 Task: Select Convenience. Add to cart, from pOpshelf for 4749 Dog Hill Lane, Kensington, Kansas 66951, Cell Number 785-697-6934, following item : BelVita Breakfast Golden Oat Biscuits  - 5
Action: Mouse moved to (295, 119)
Screenshot: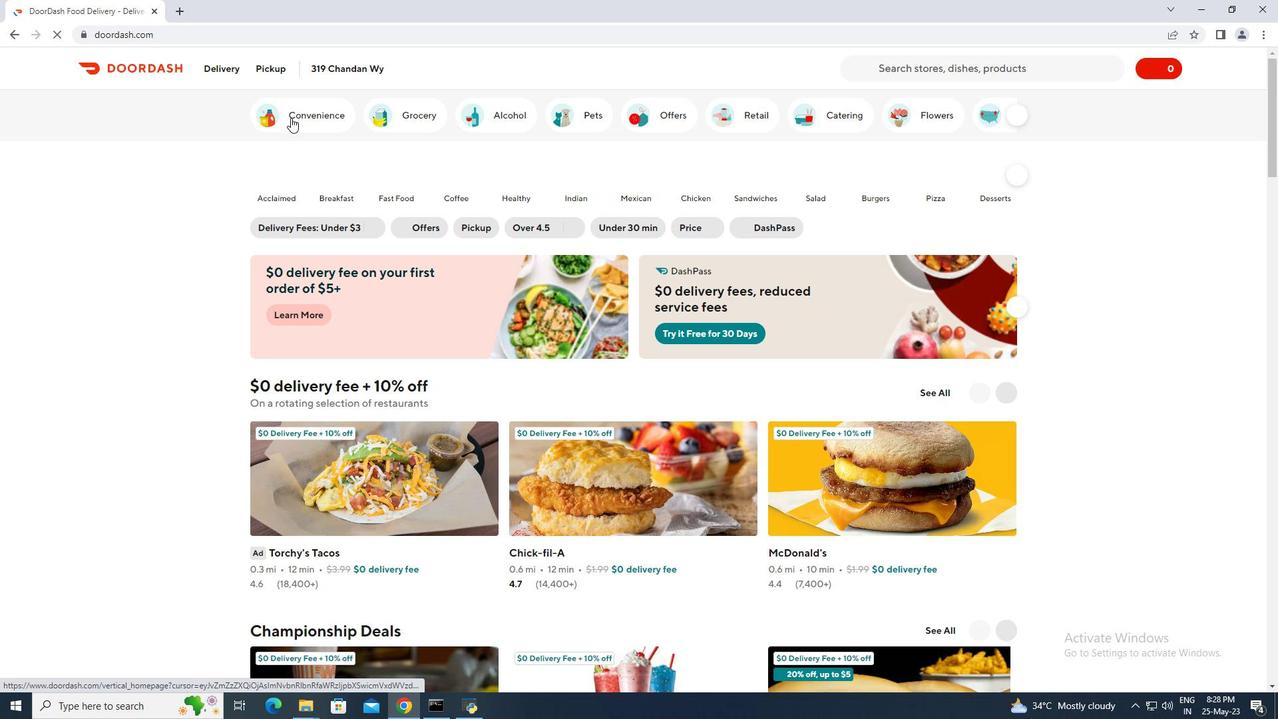 
Action: Mouse pressed left at (295, 119)
Screenshot: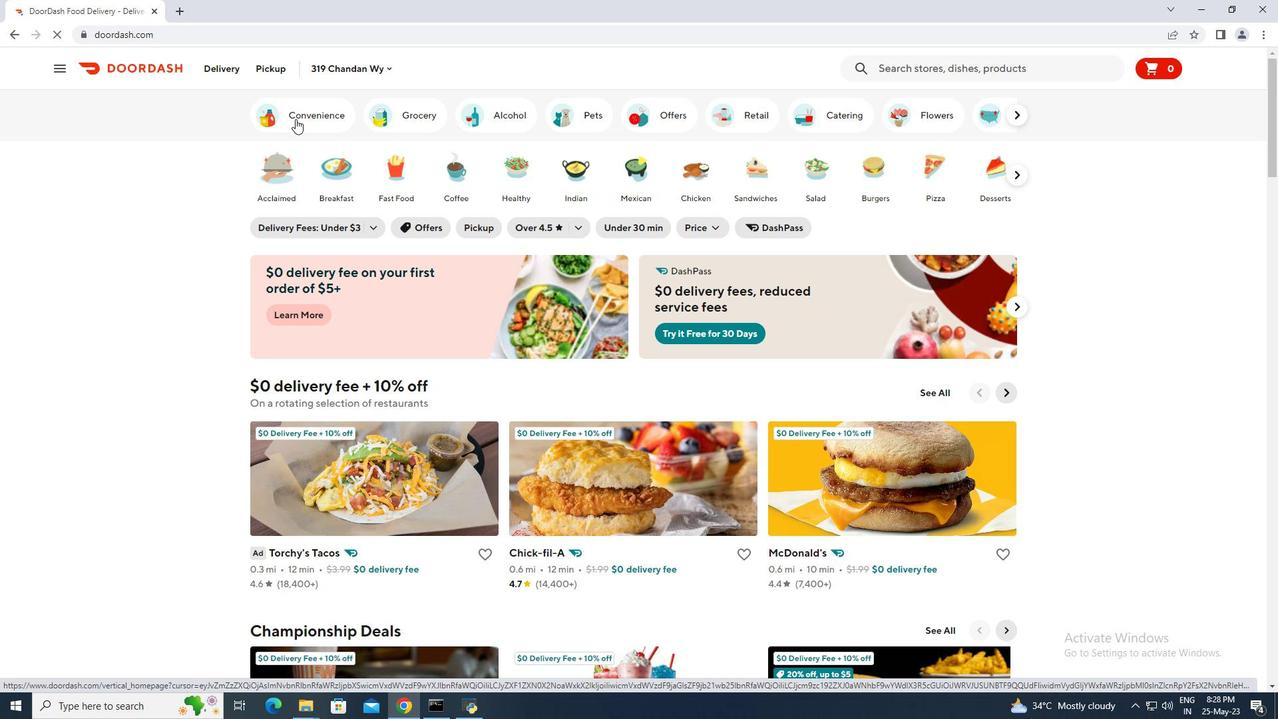 
Action: Mouse moved to (803, 482)
Screenshot: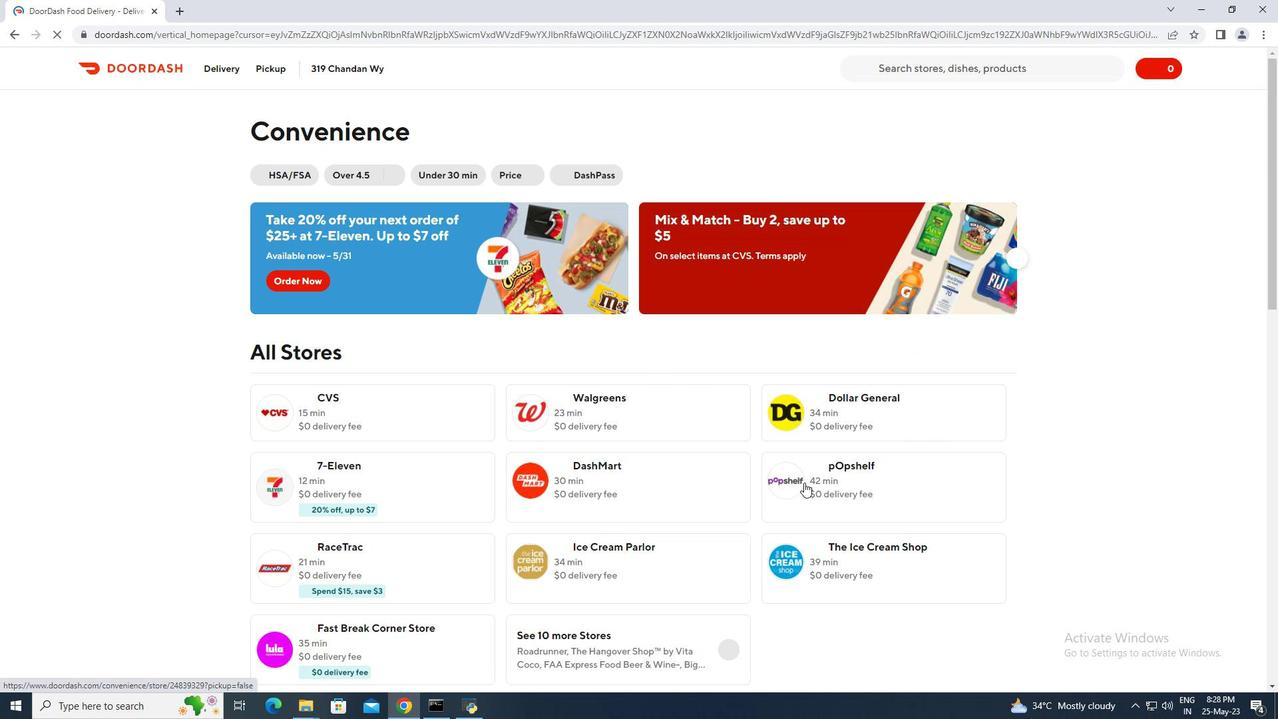 
Action: Mouse pressed left at (803, 482)
Screenshot: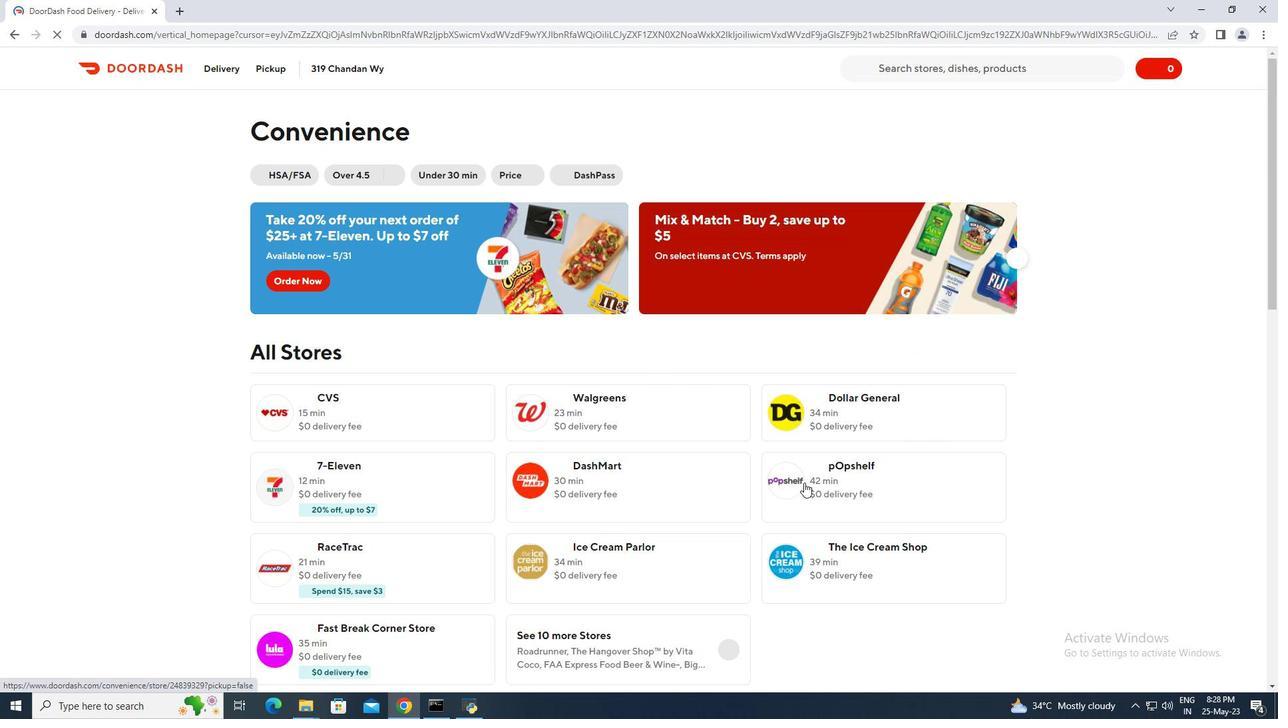 
Action: Mouse pressed left at (803, 482)
Screenshot: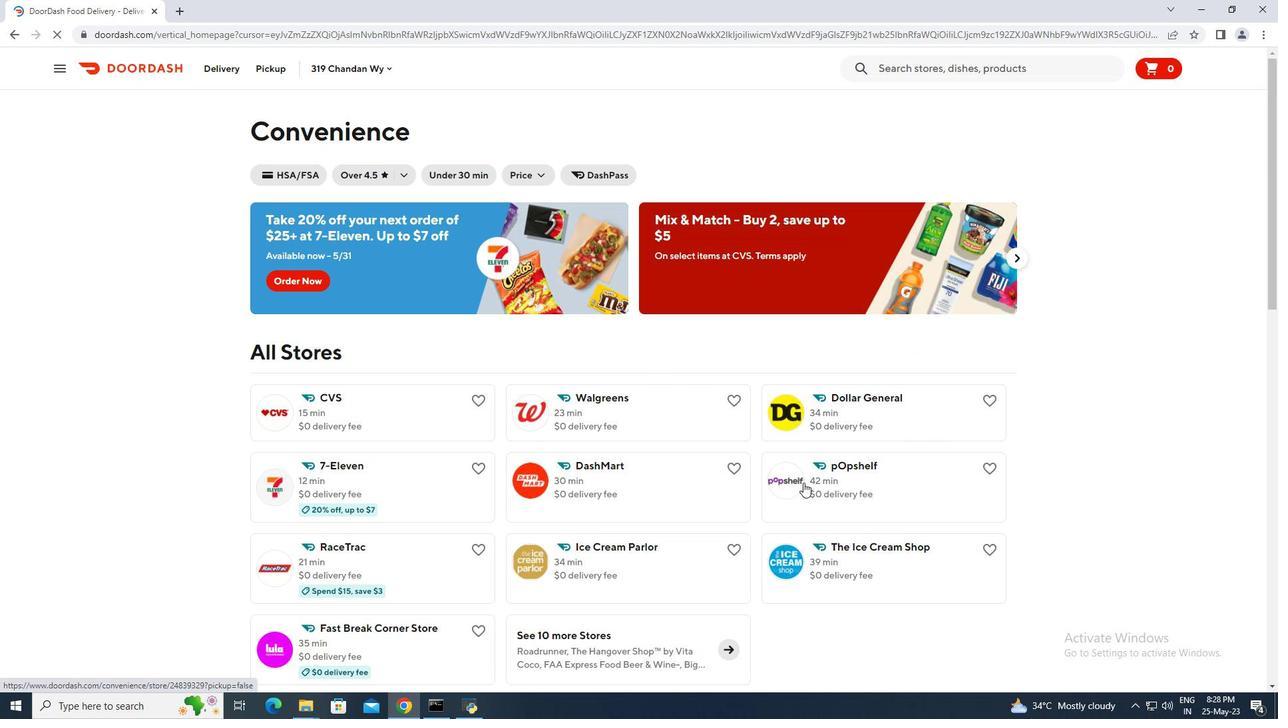 
Action: Mouse moved to (260, 74)
Screenshot: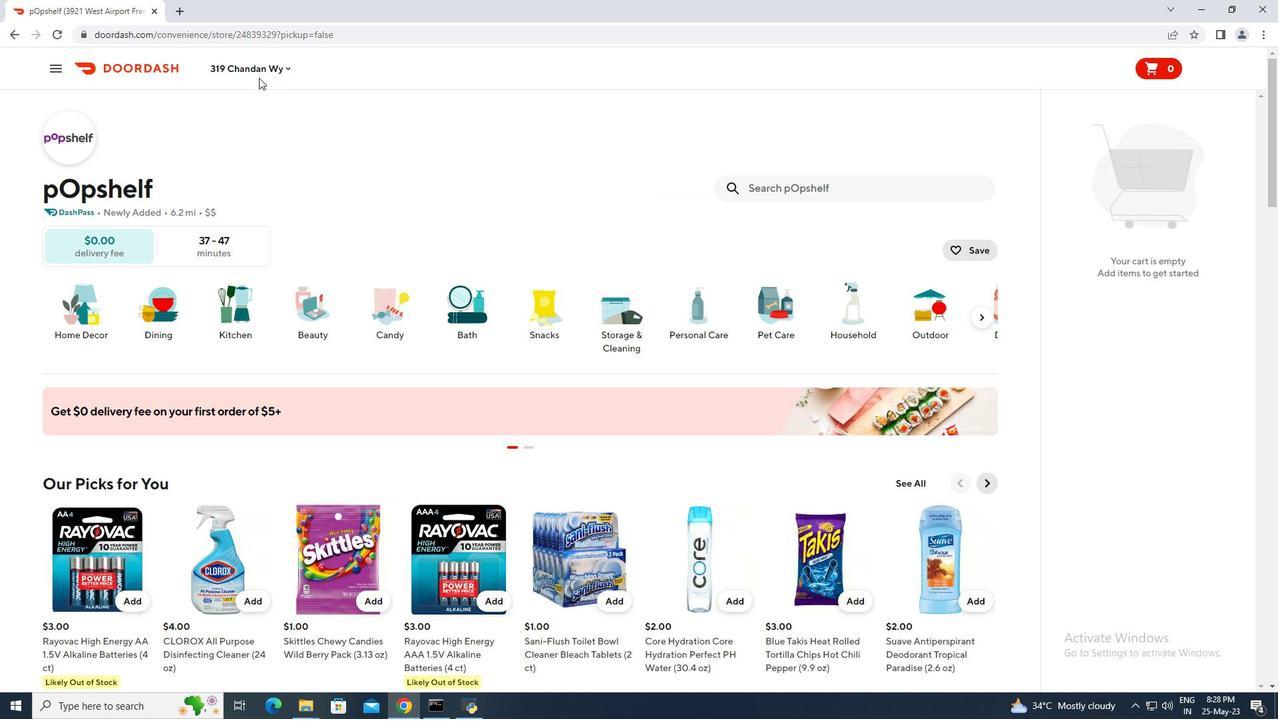 
Action: Mouse pressed left at (260, 74)
Screenshot: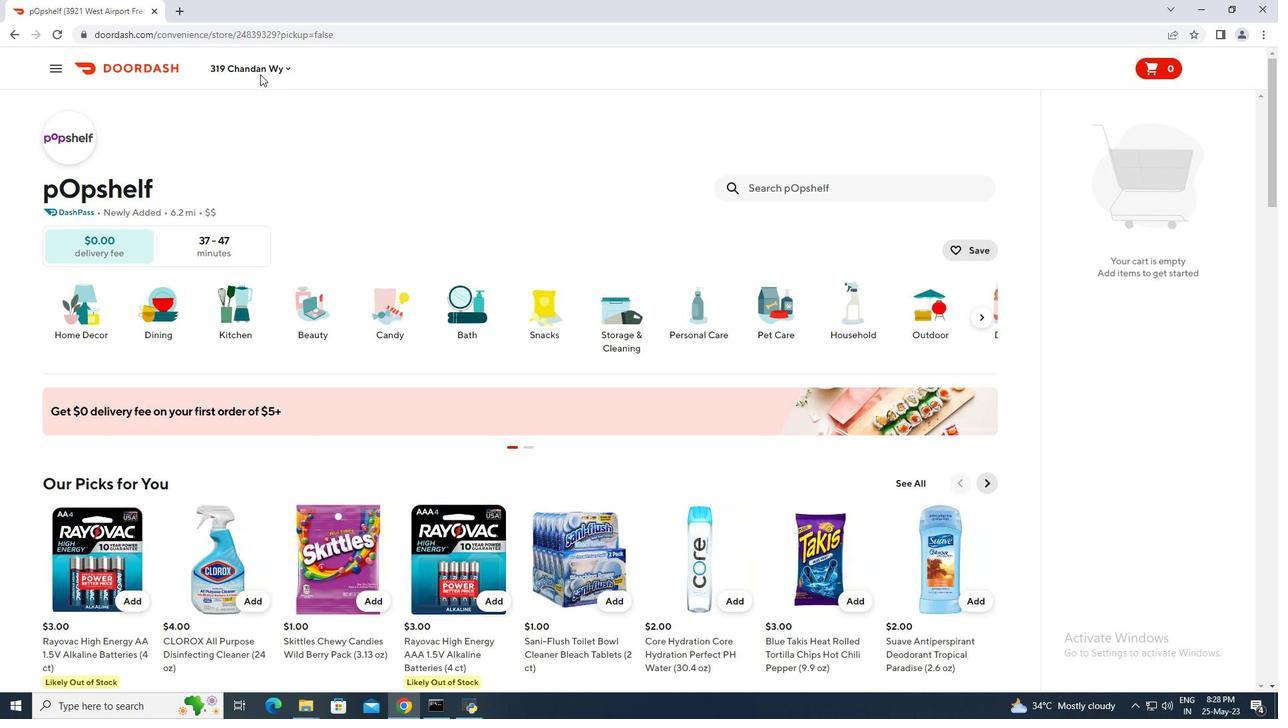 
Action: Mouse moved to (267, 66)
Screenshot: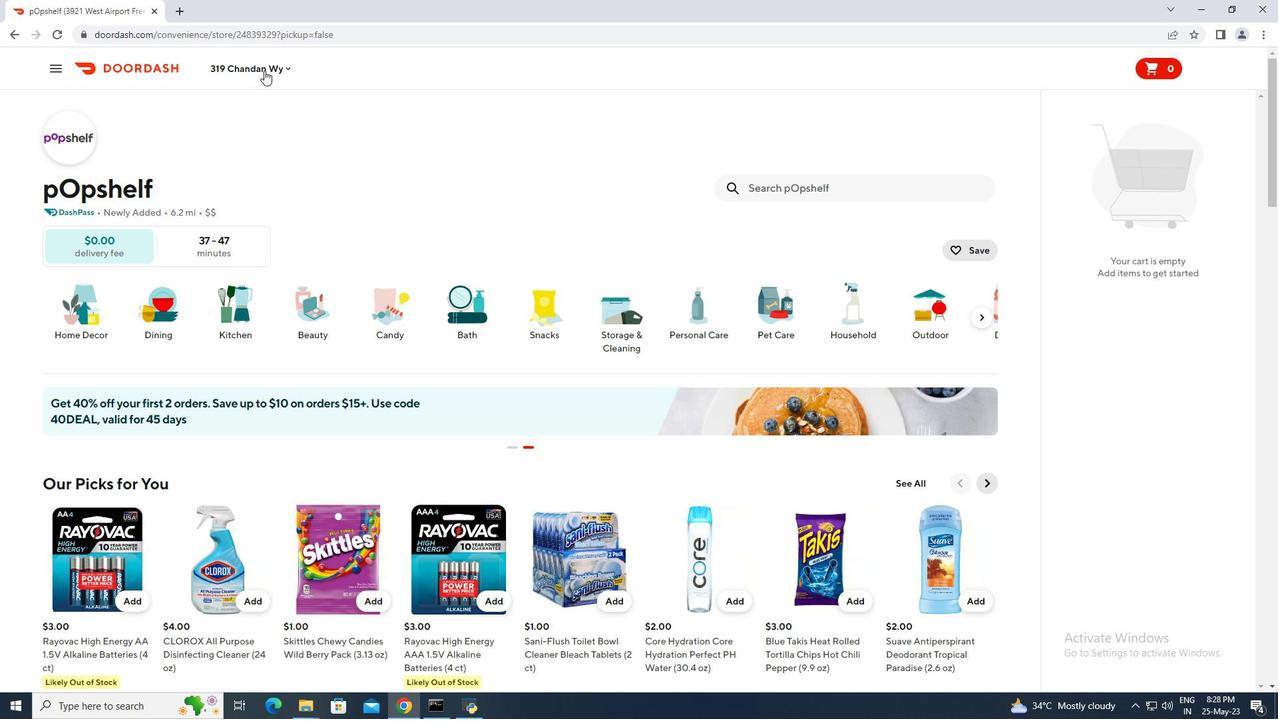 
Action: Mouse pressed left at (267, 66)
Screenshot: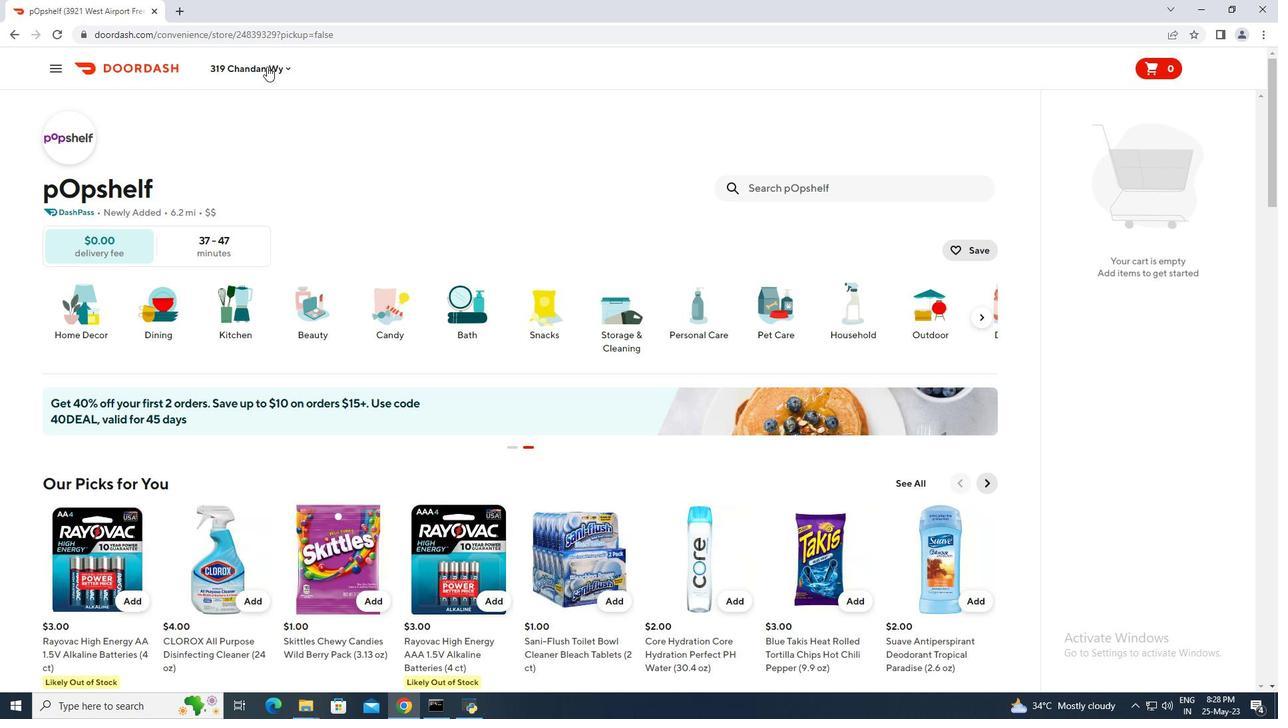 
Action: Mouse moved to (275, 117)
Screenshot: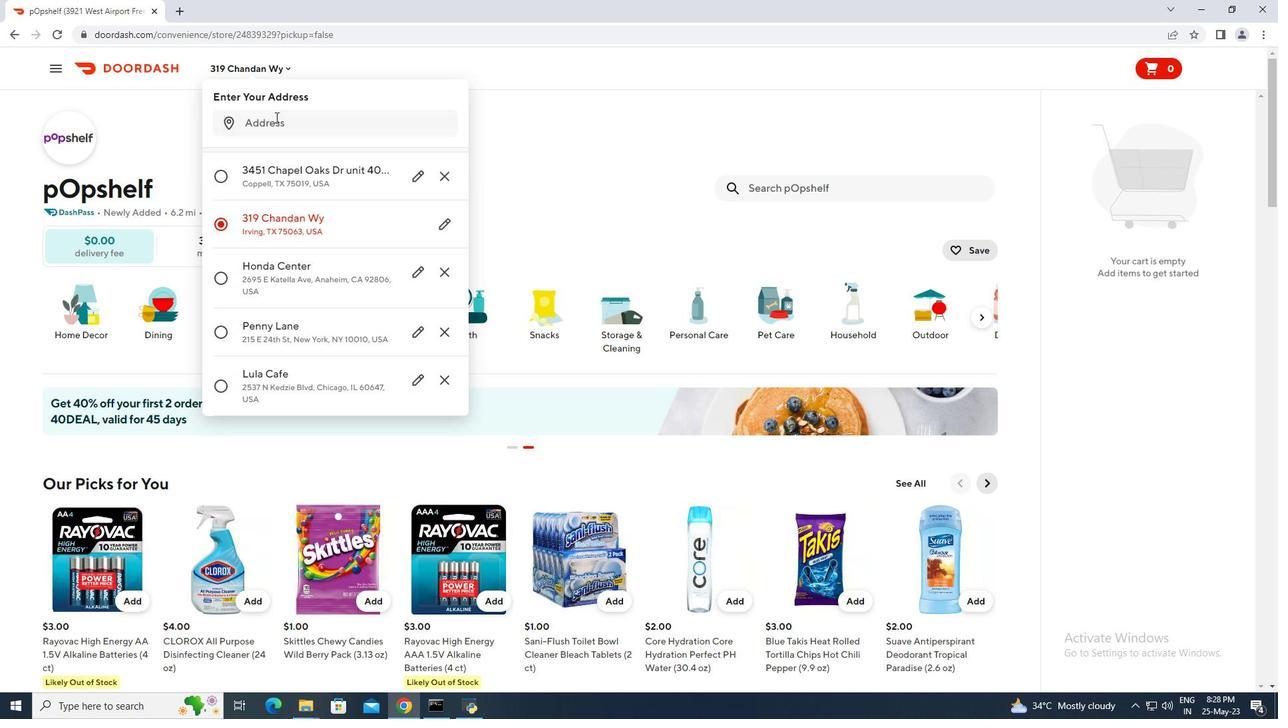 
Action: Mouse pressed left at (275, 117)
Screenshot: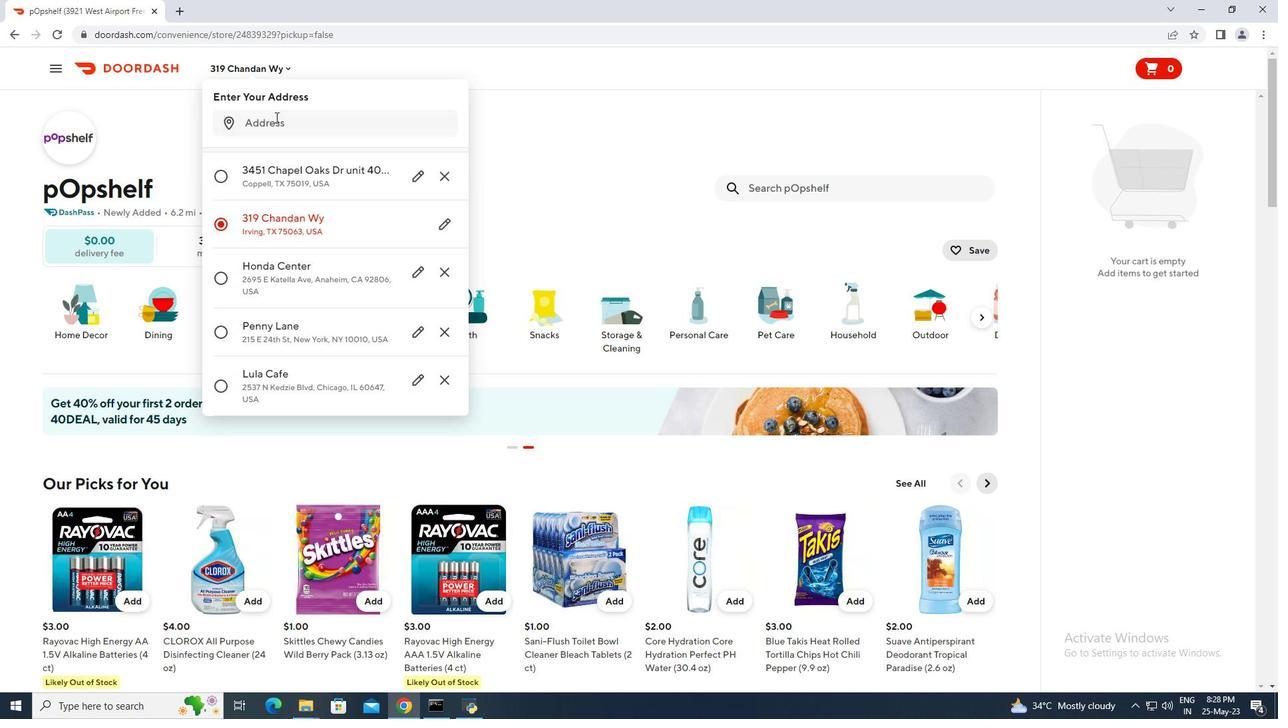 
Action: Mouse moved to (275, 117)
Screenshot: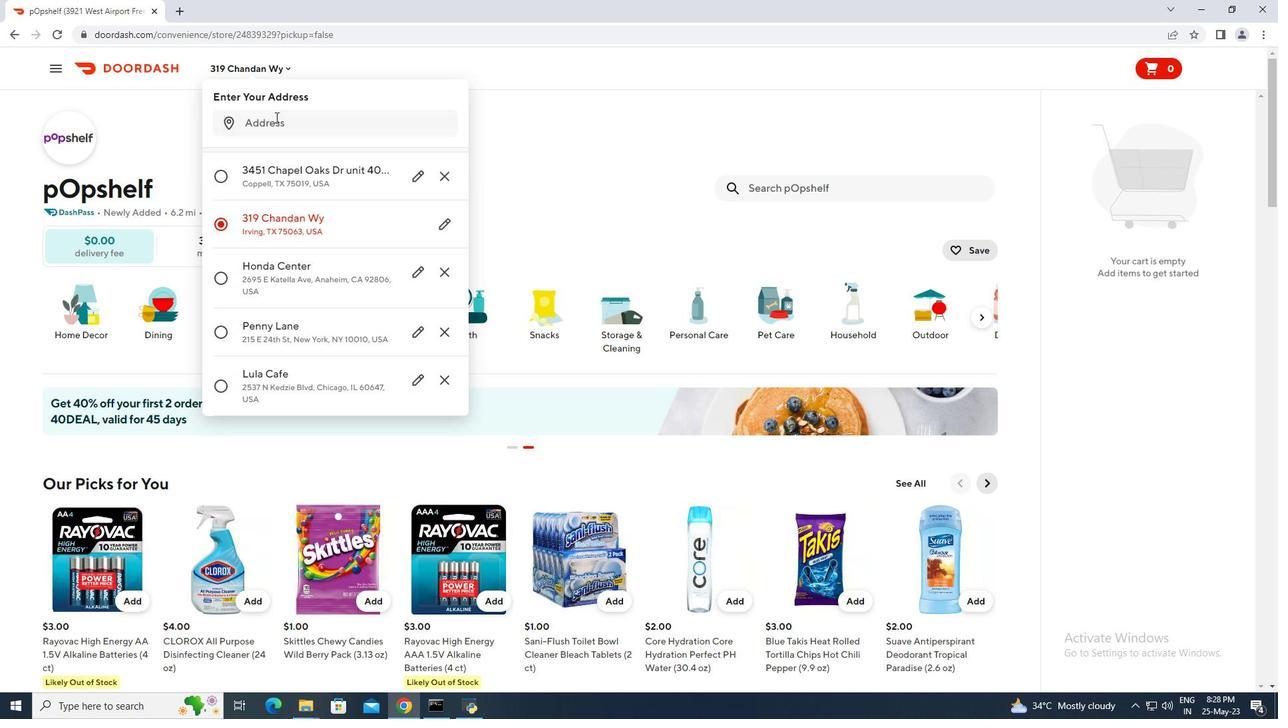 
Action: Key pressed 4749<Key.space>dog<Key.space>hill<Key.space>lane,<Key.space>kinsington,<Key.space>kansas<Key.space>66951<Key.enter>
Screenshot: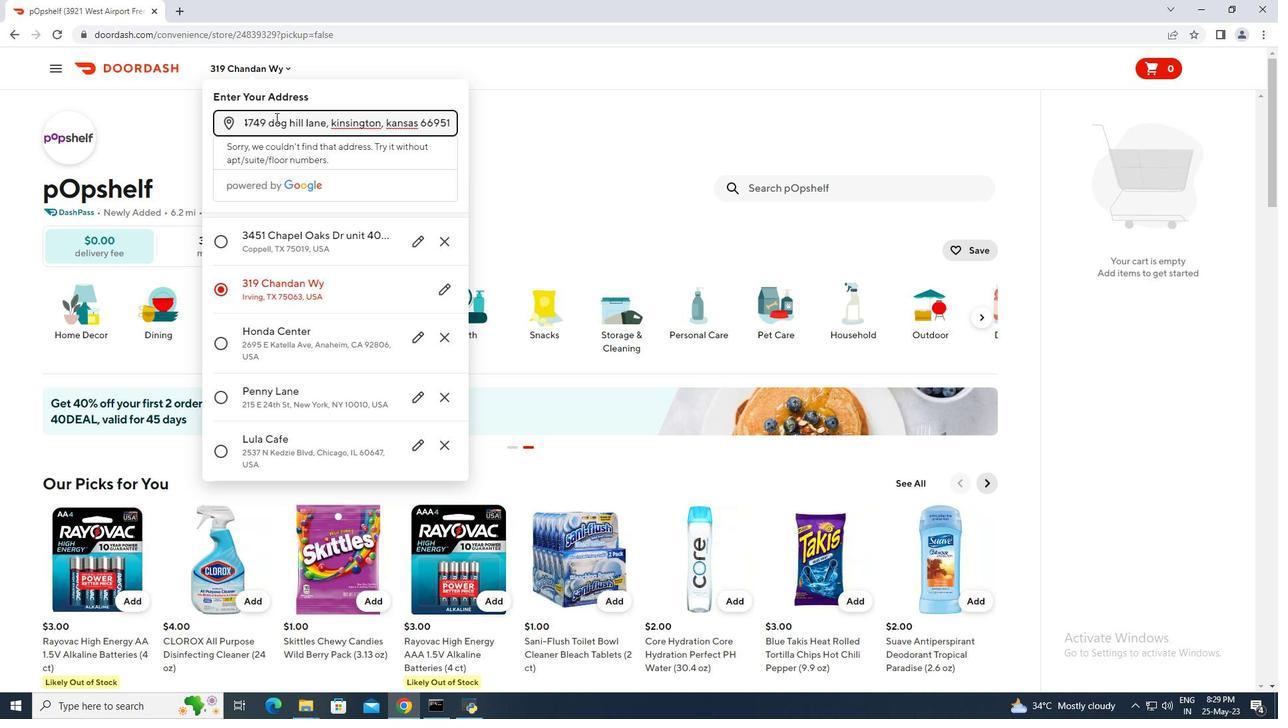 
Action: Mouse moved to (412, 534)
Screenshot: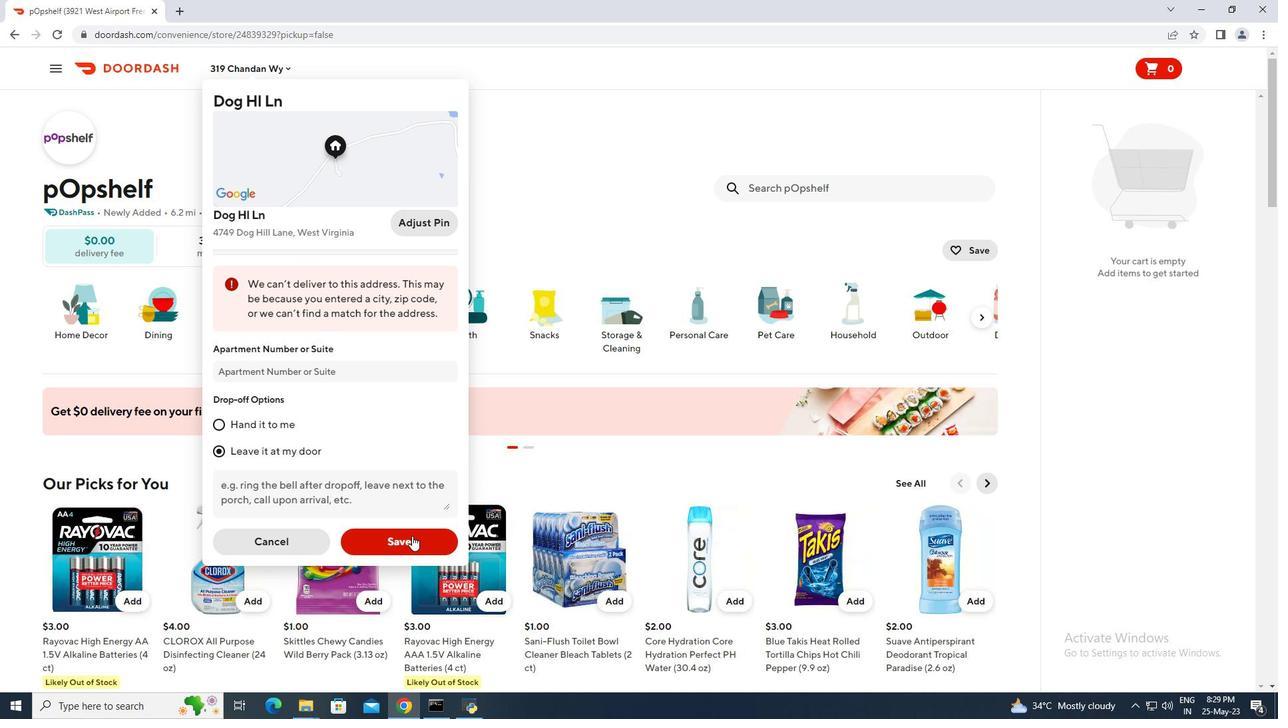 
Action: Mouse pressed left at (412, 534)
Screenshot: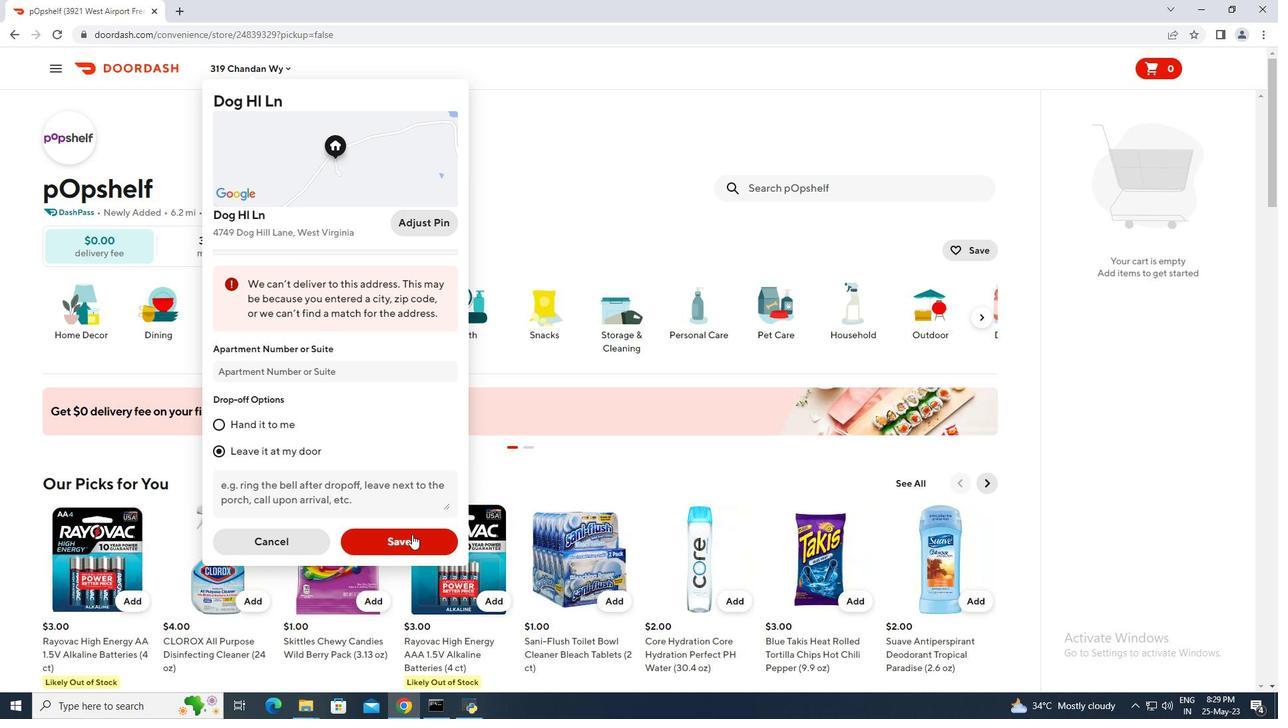
Action: Mouse moved to (799, 186)
Screenshot: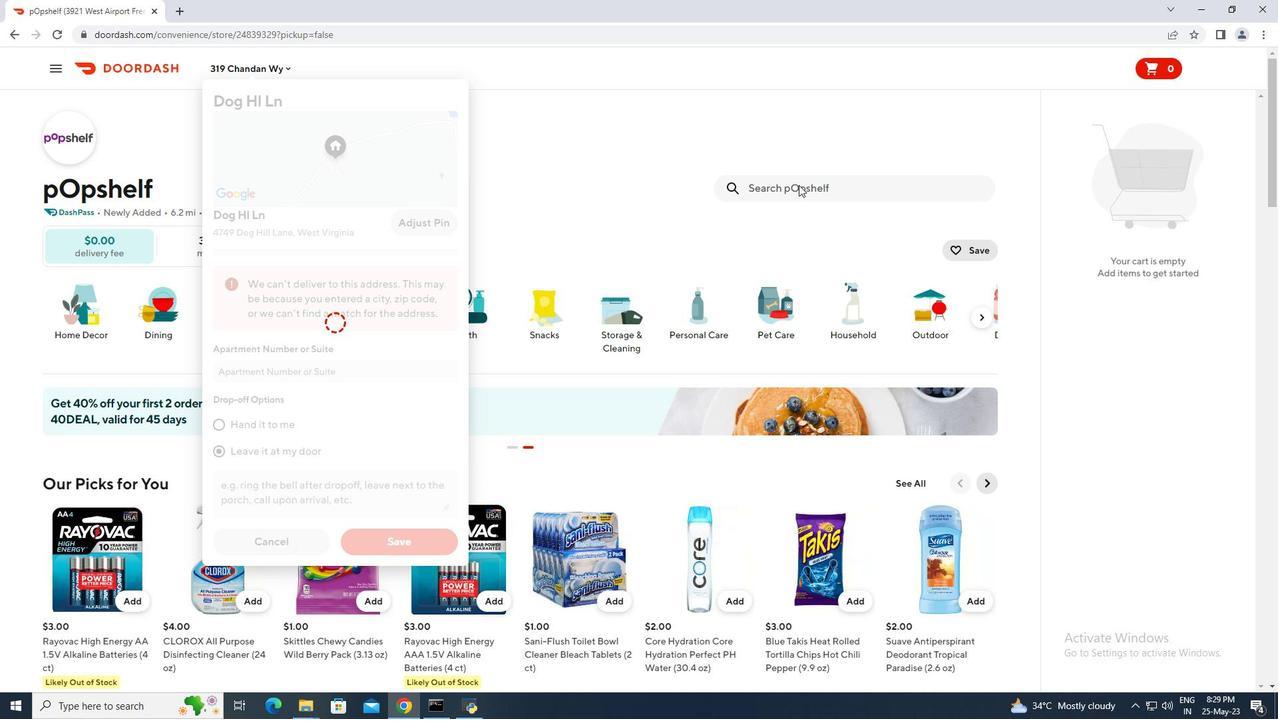 
Action: Mouse pressed left at (799, 186)
Screenshot: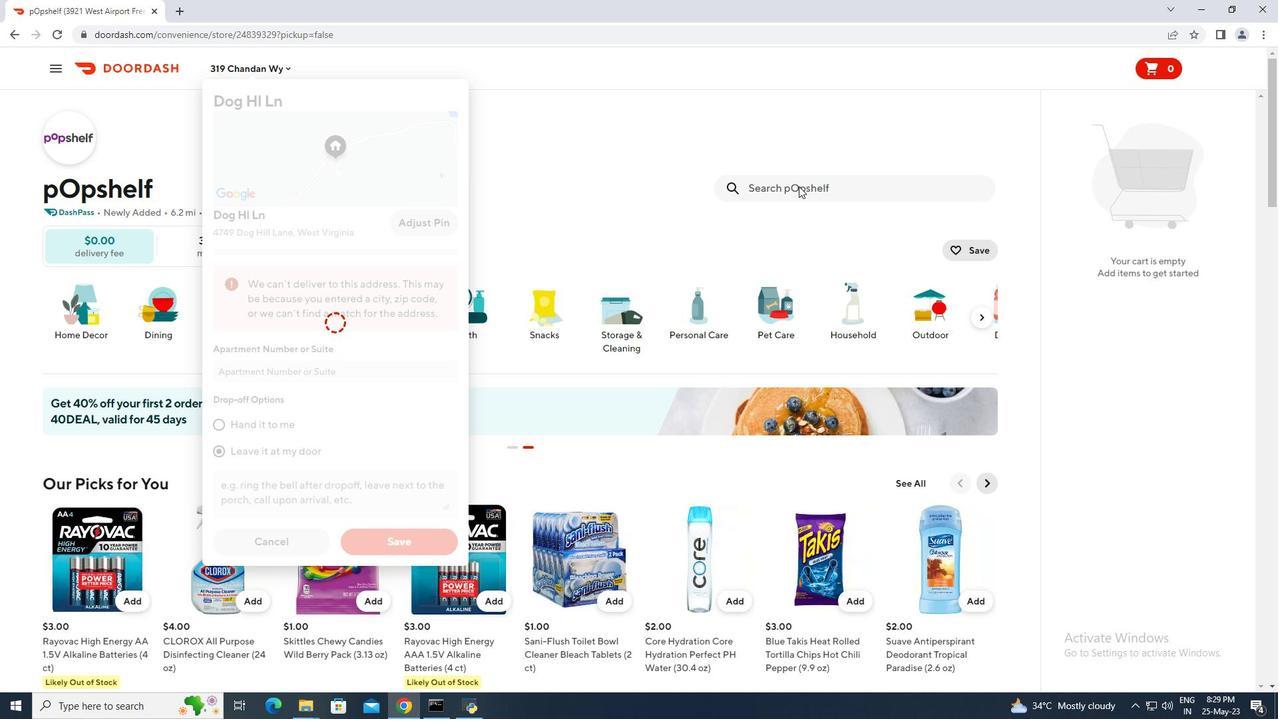 
Action: Mouse pressed left at (799, 186)
Screenshot: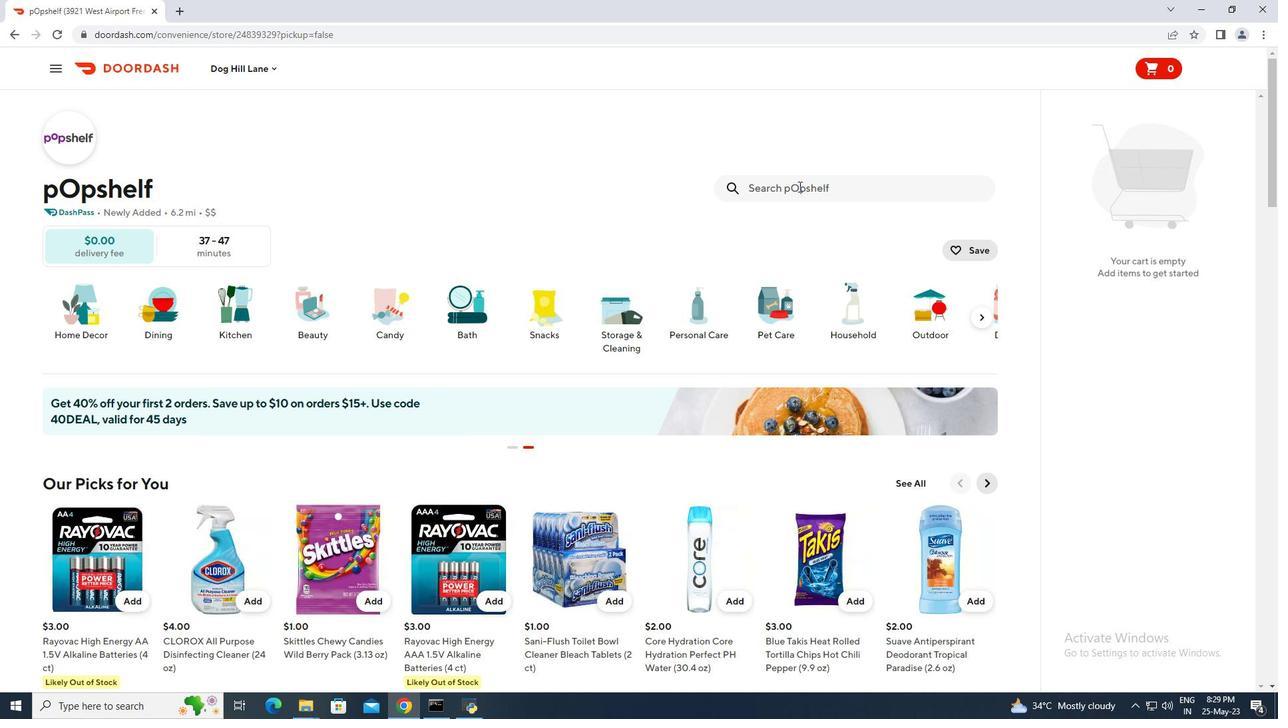 
Action: Mouse moved to (303, 0)
Screenshot: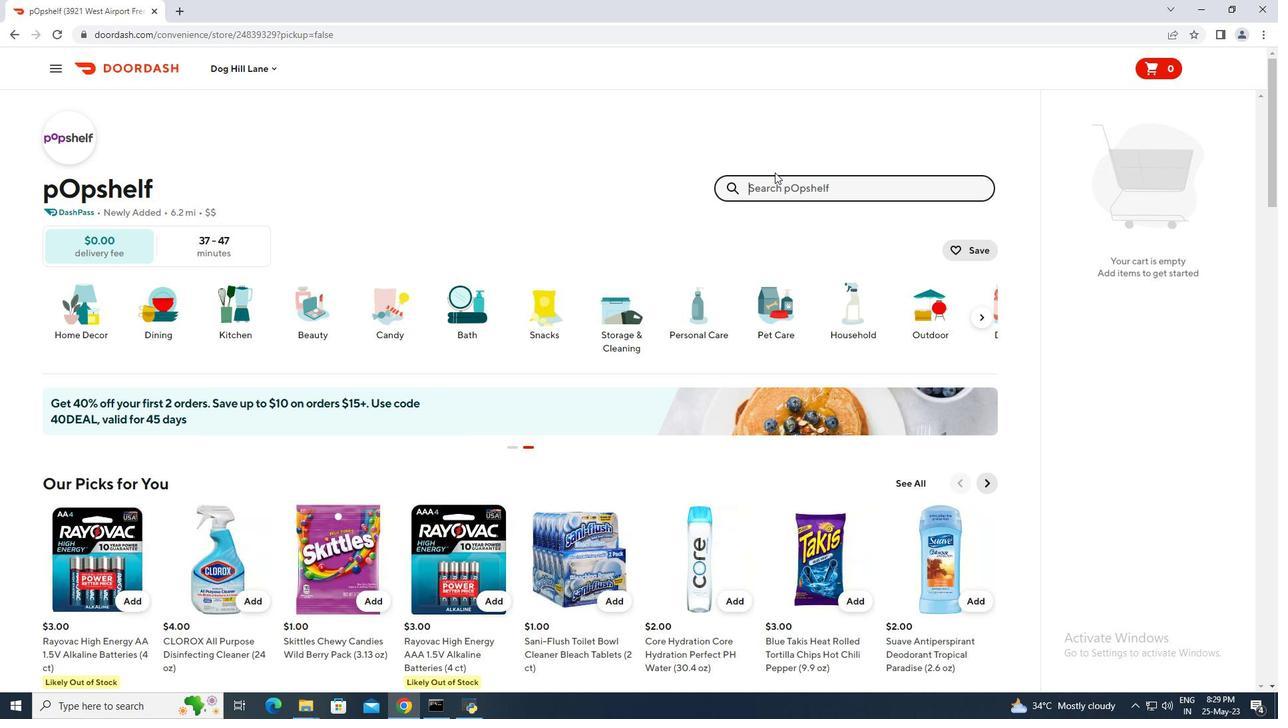 
Action: Key pressed belvita<Key.space>breakfast<Key.space>golden<Key.space>oat<Key.space>biscuits<Key.enter>
Screenshot: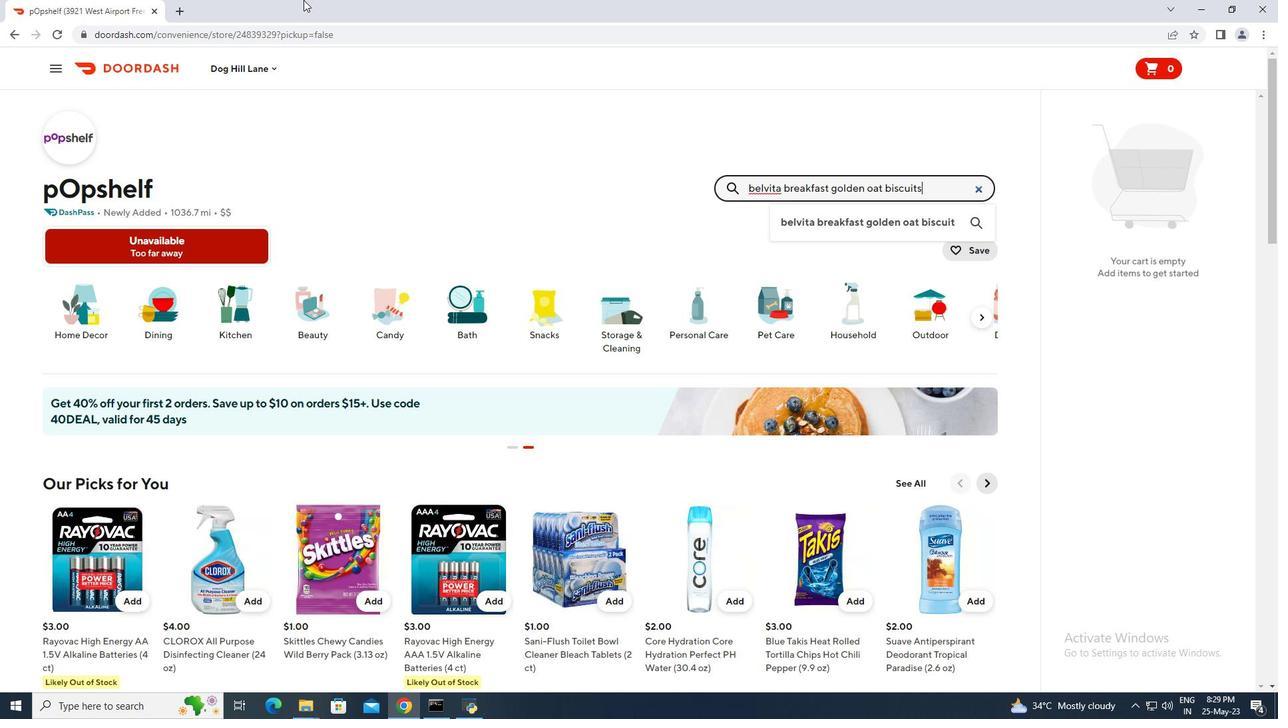
Action: Mouse moved to (119, 327)
Screenshot: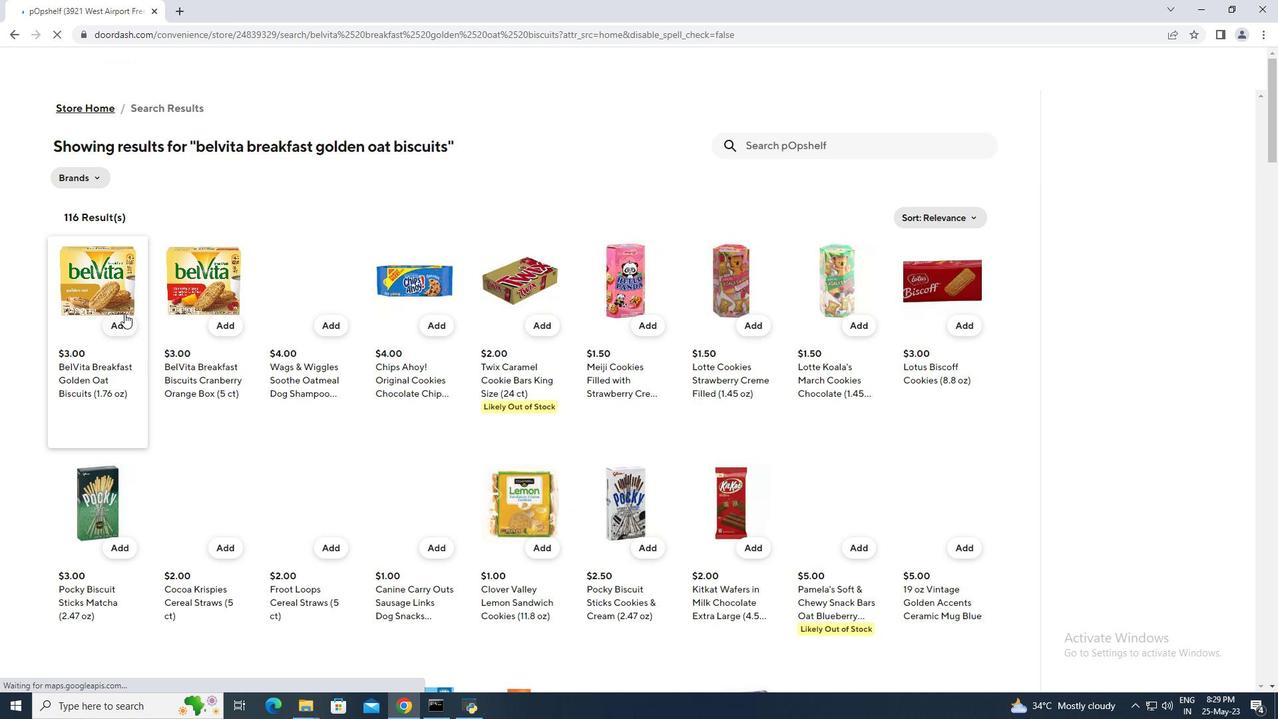 
Action: Mouse pressed left at (119, 327)
Screenshot: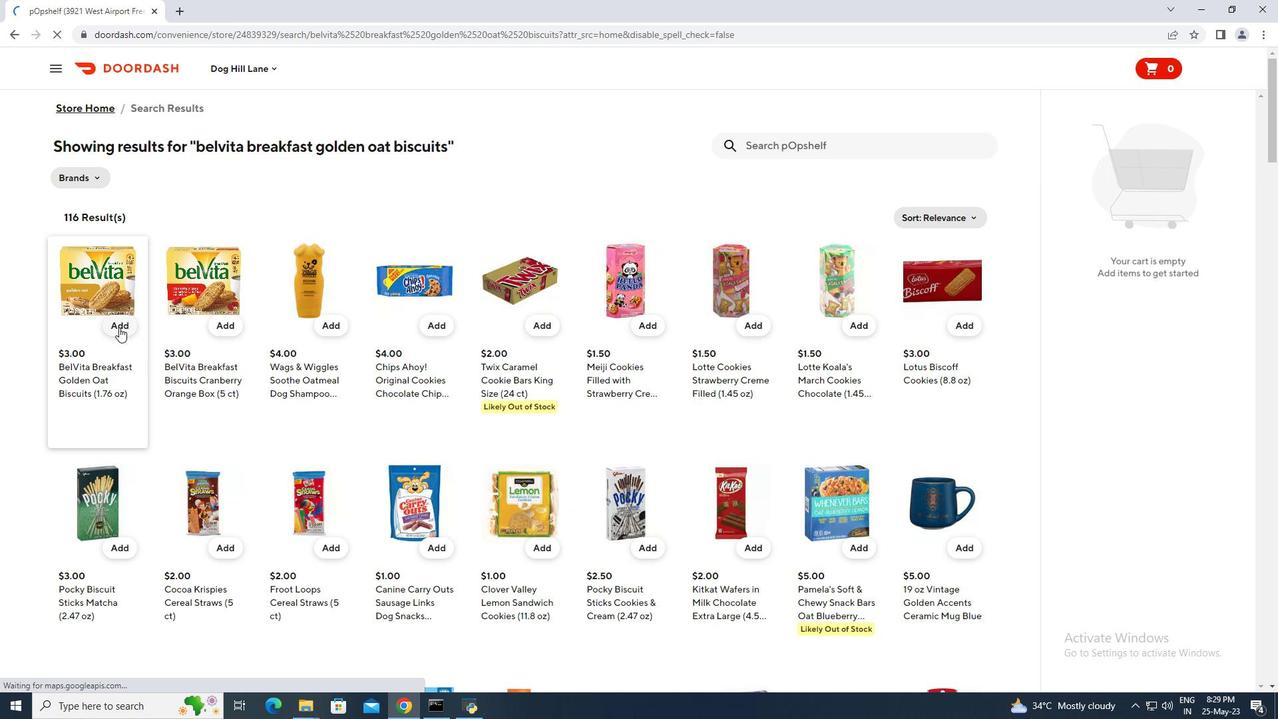
Action: Mouse moved to (1234, 205)
Screenshot: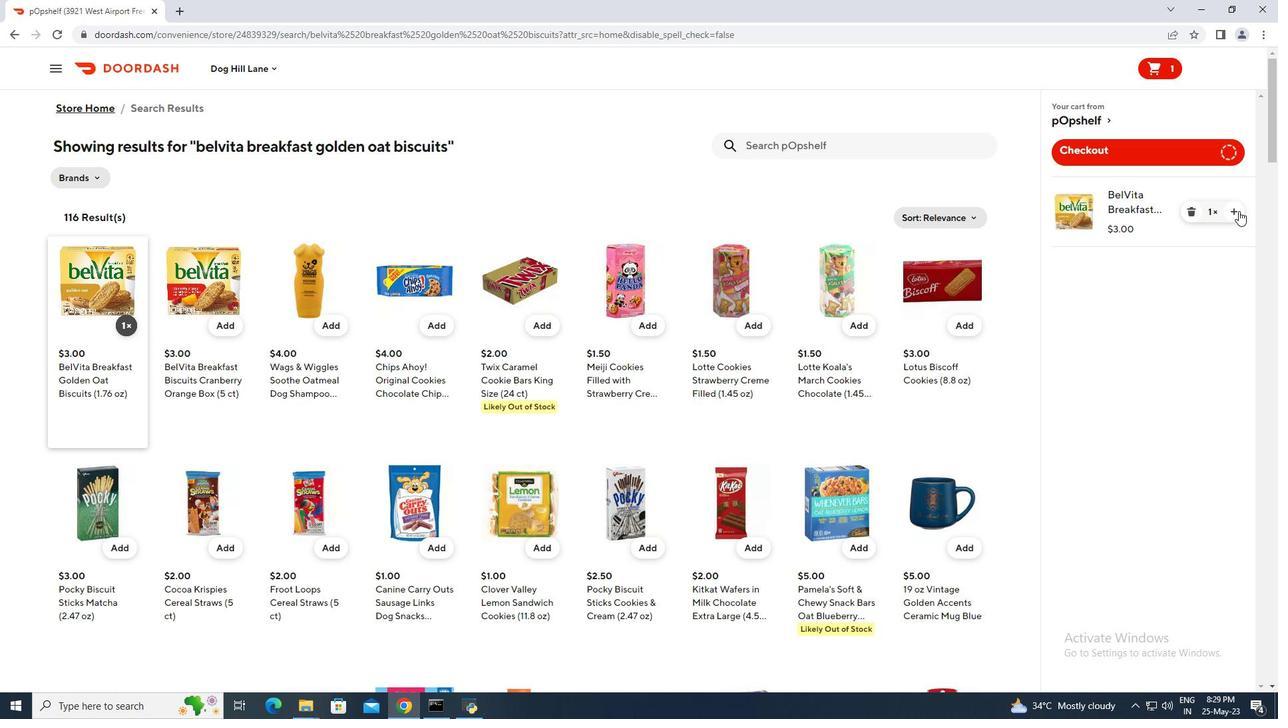 
Action: Mouse pressed left at (1234, 205)
Screenshot: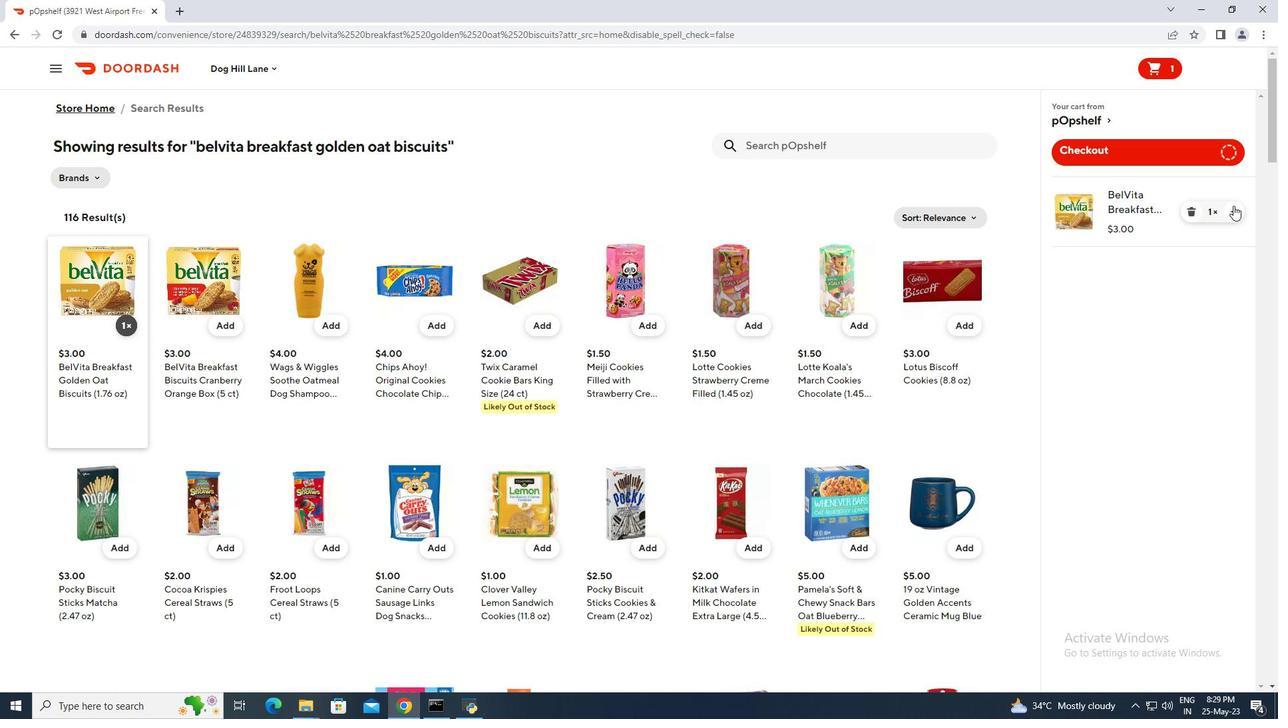 
Action: Mouse pressed left at (1234, 205)
Screenshot: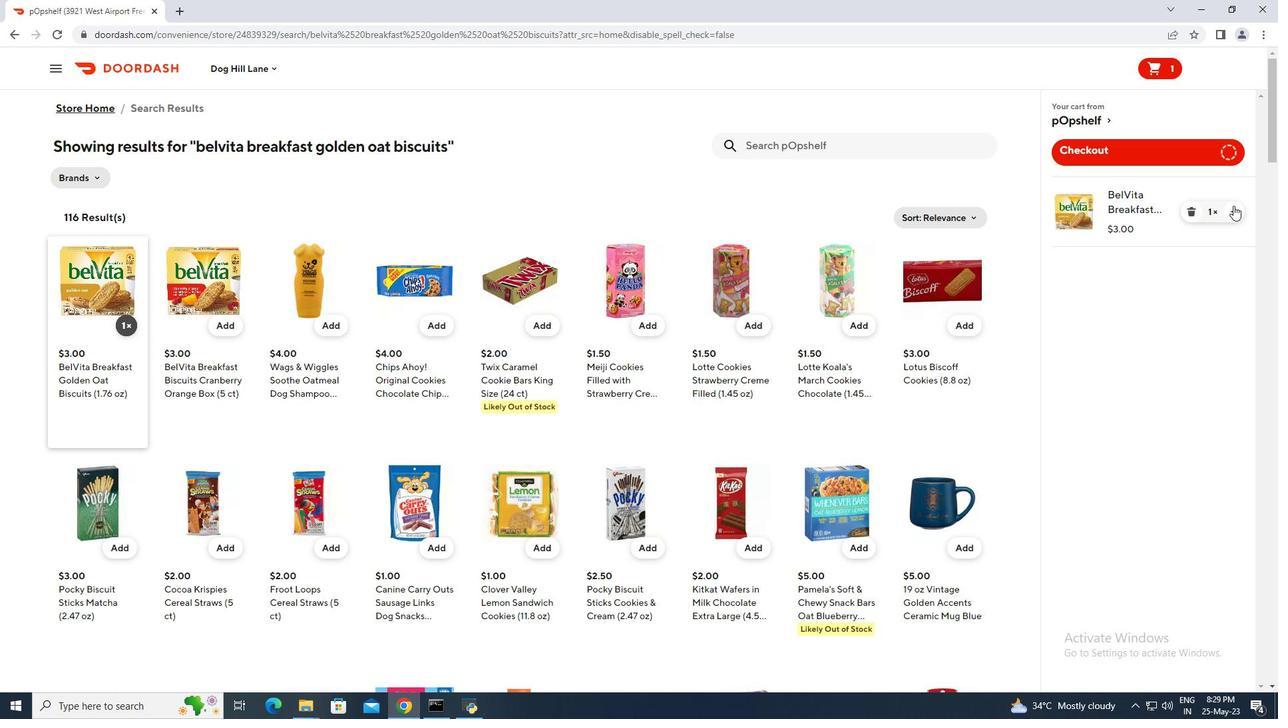 
Action: Mouse moved to (1232, 212)
Screenshot: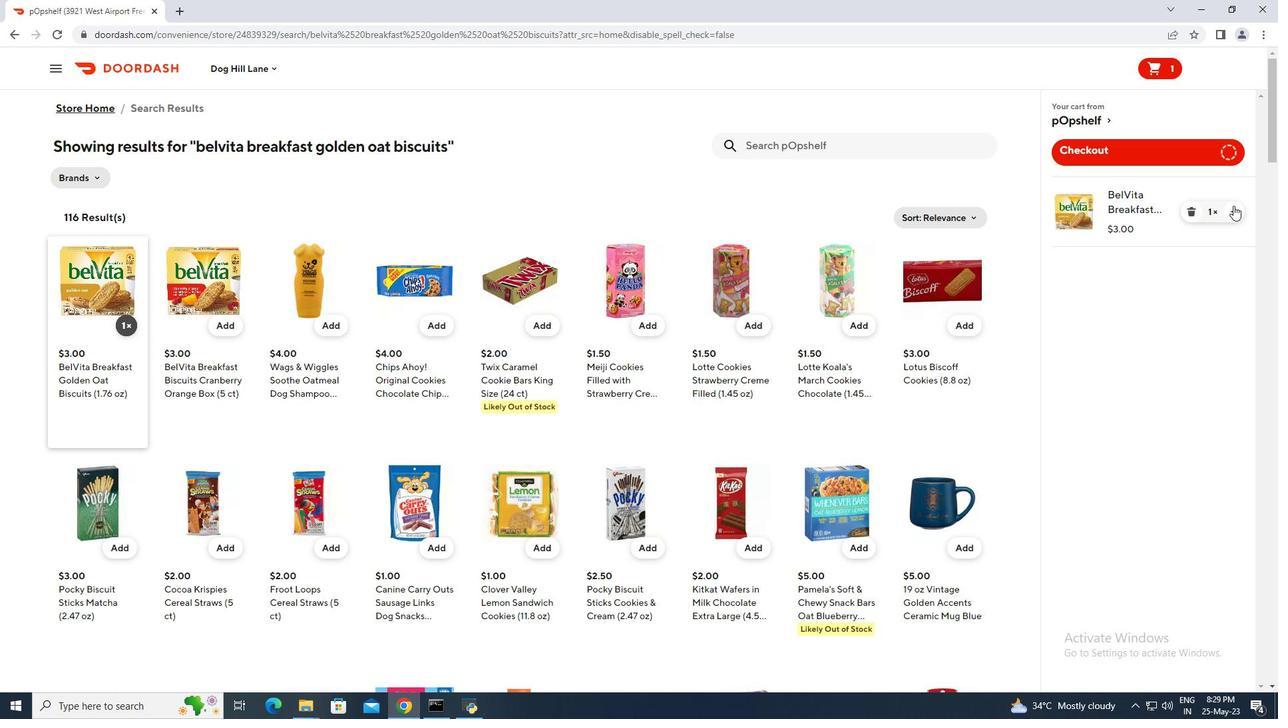 
Action: Mouse pressed left at (1232, 212)
Screenshot: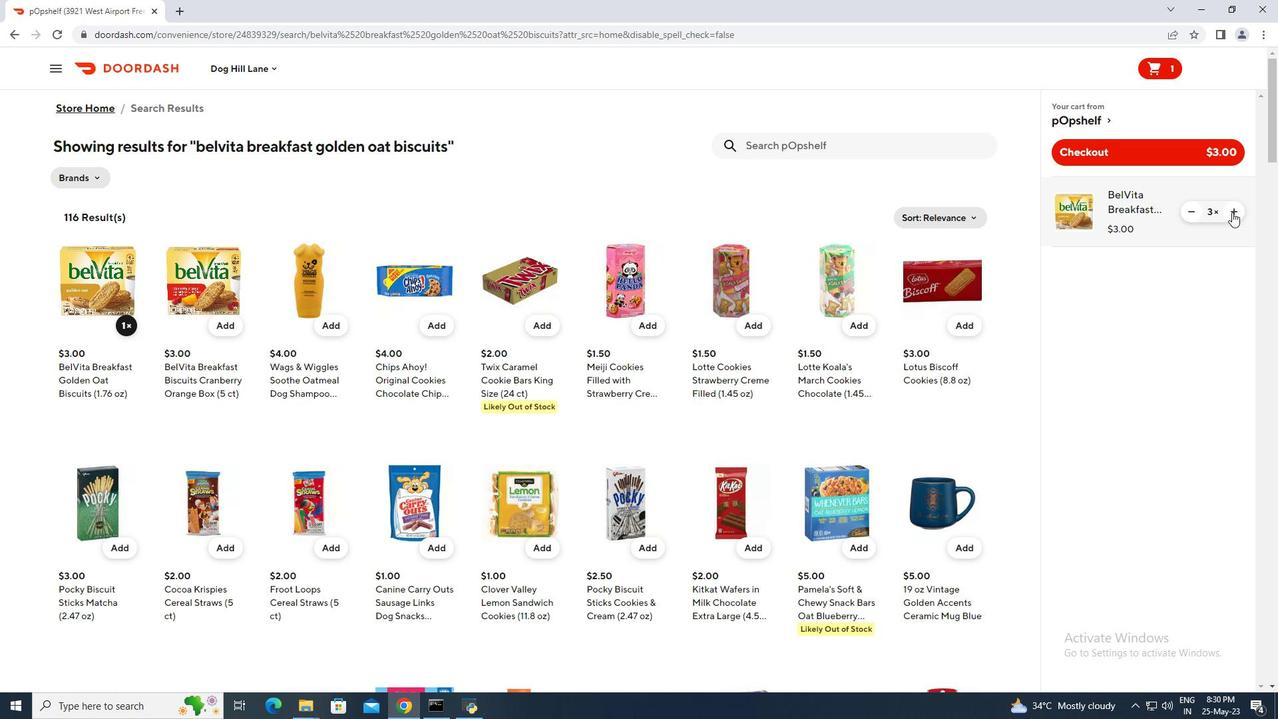
Action: Mouse pressed left at (1232, 212)
Screenshot: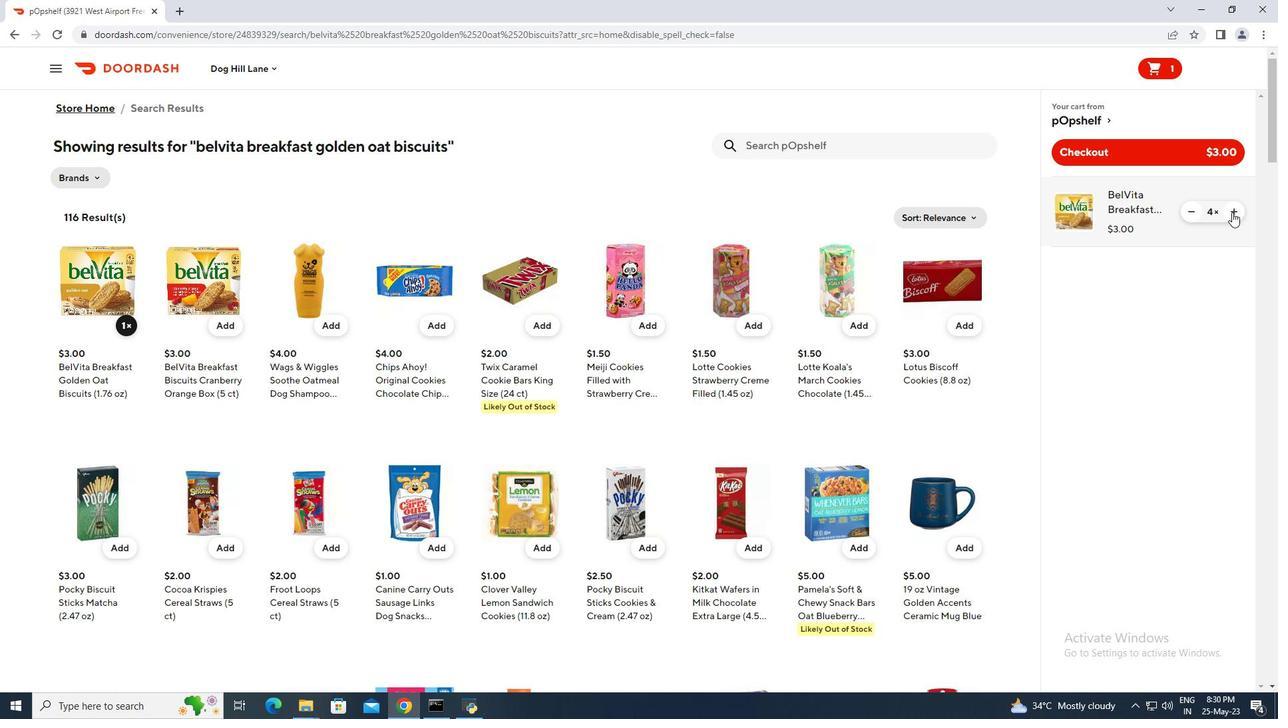 
Action: Mouse moved to (1105, 149)
Screenshot: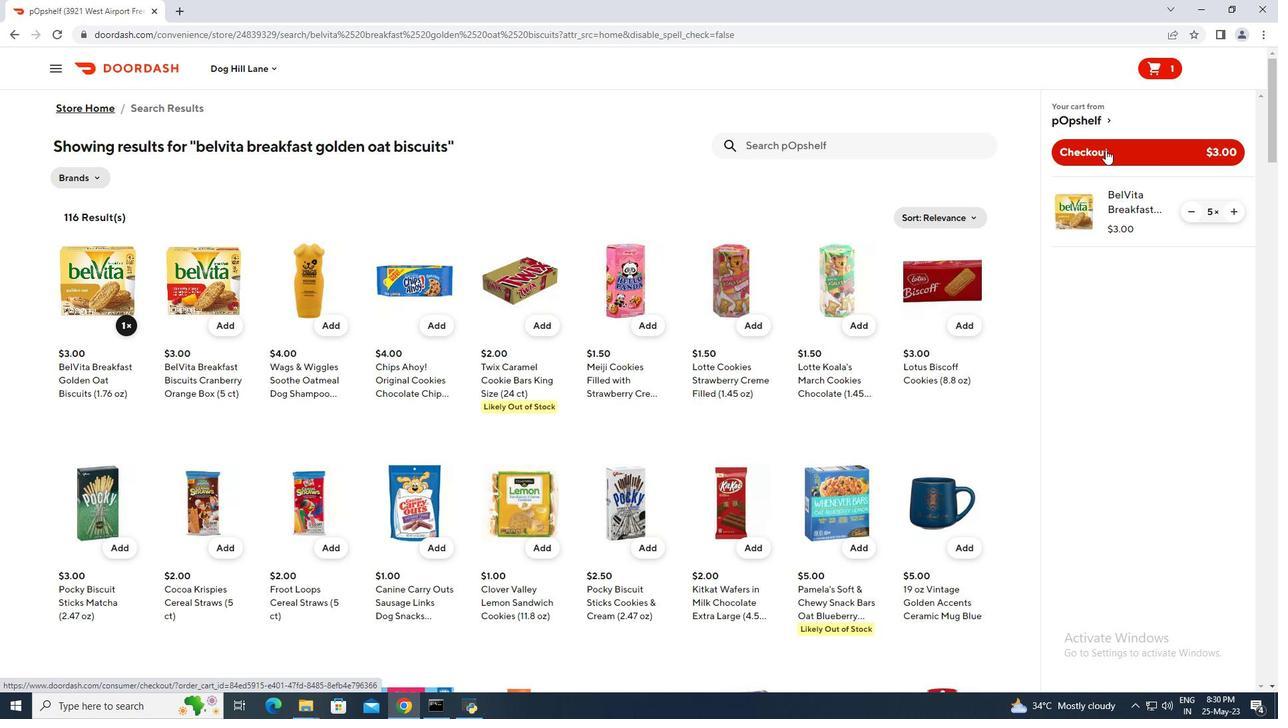 
Action: Mouse pressed left at (1105, 149)
Screenshot: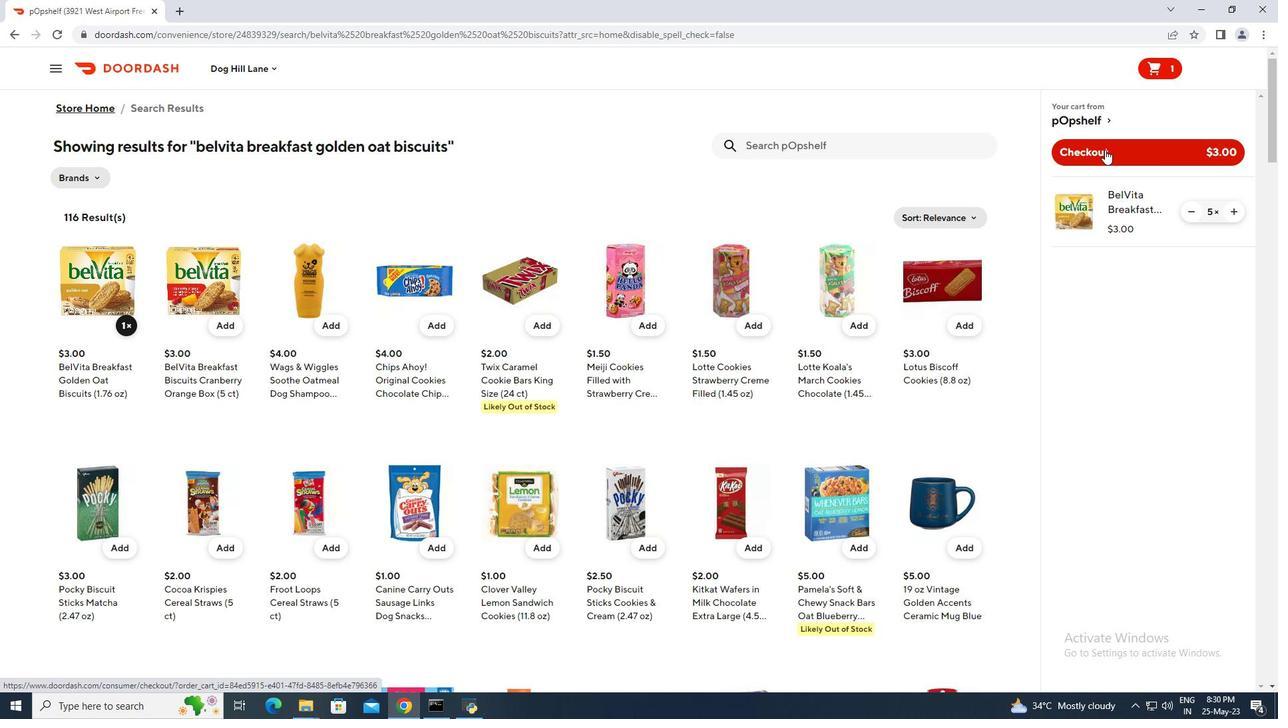 
